 Task: In the Contact  MooreSophia@benteler.com, Log Email with description: 'Sent an email with a proposal to a potential buyer.'; Add date: '24 July, 2023', attach the document: Project_plan.docx. Logged in from softage.10@softage.net
Action: Mouse moved to (61, 46)
Screenshot: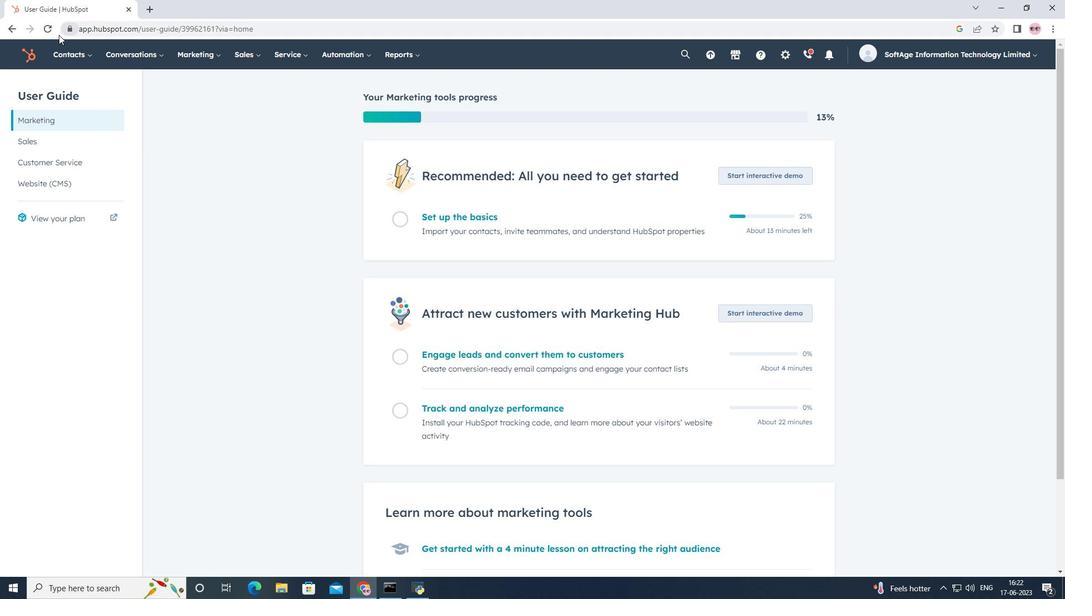 
Action: Mouse pressed left at (61, 46)
Screenshot: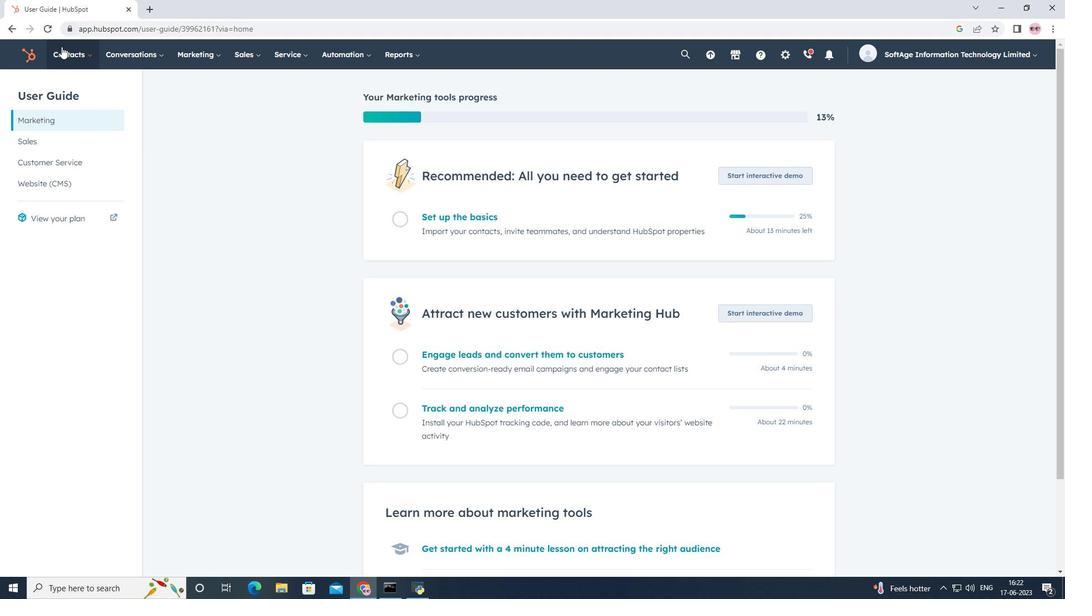
Action: Mouse moved to (73, 92)
Screenshot: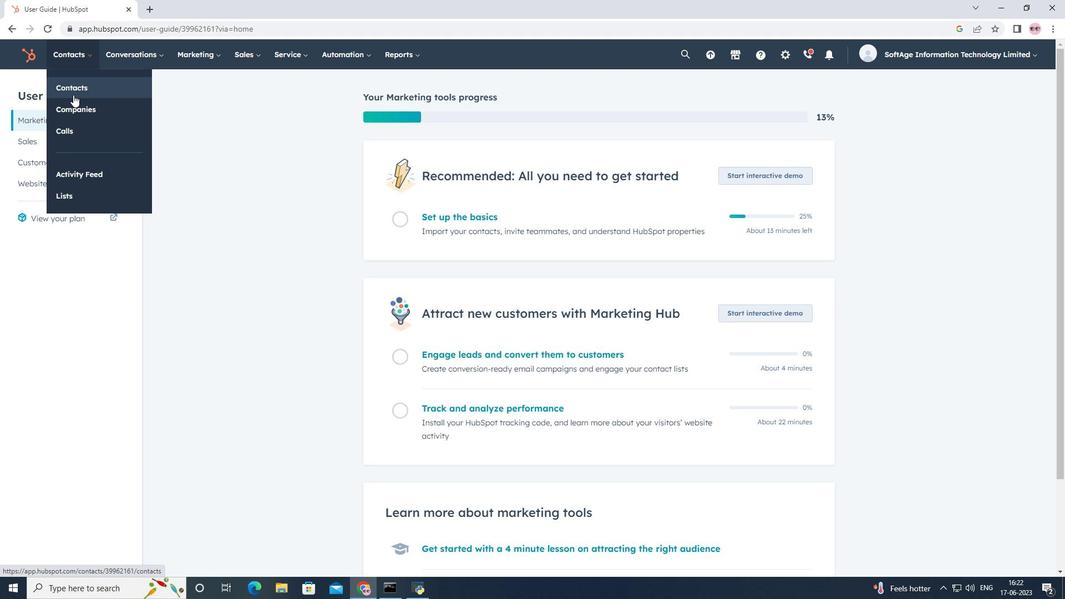 
Action: Mouse pressed left at (73, 92)
Screenshot: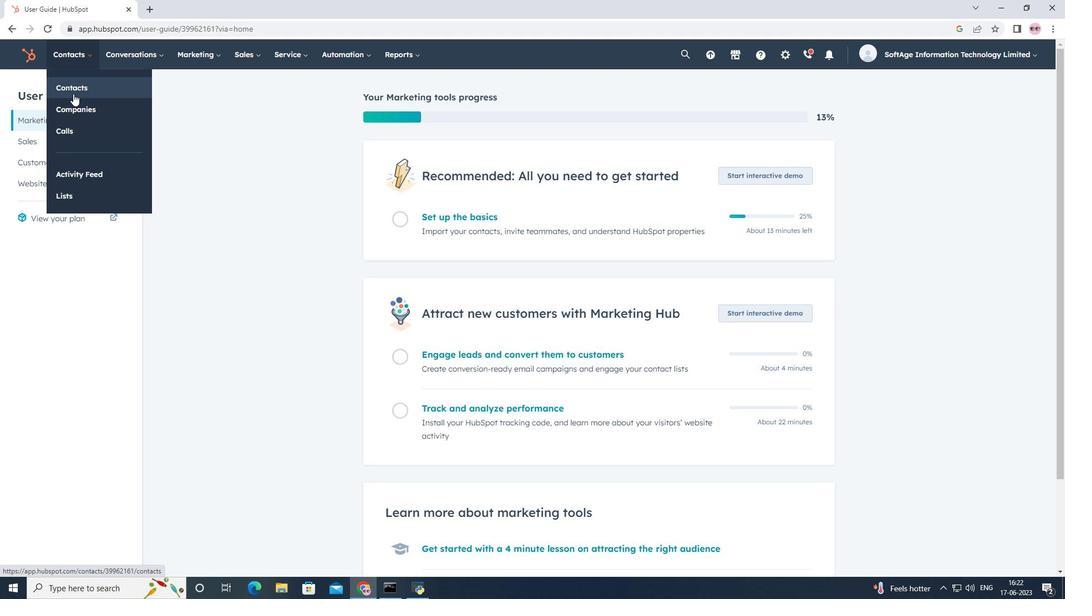 
Action: Mouse moved to (108, 175)
Screenshot: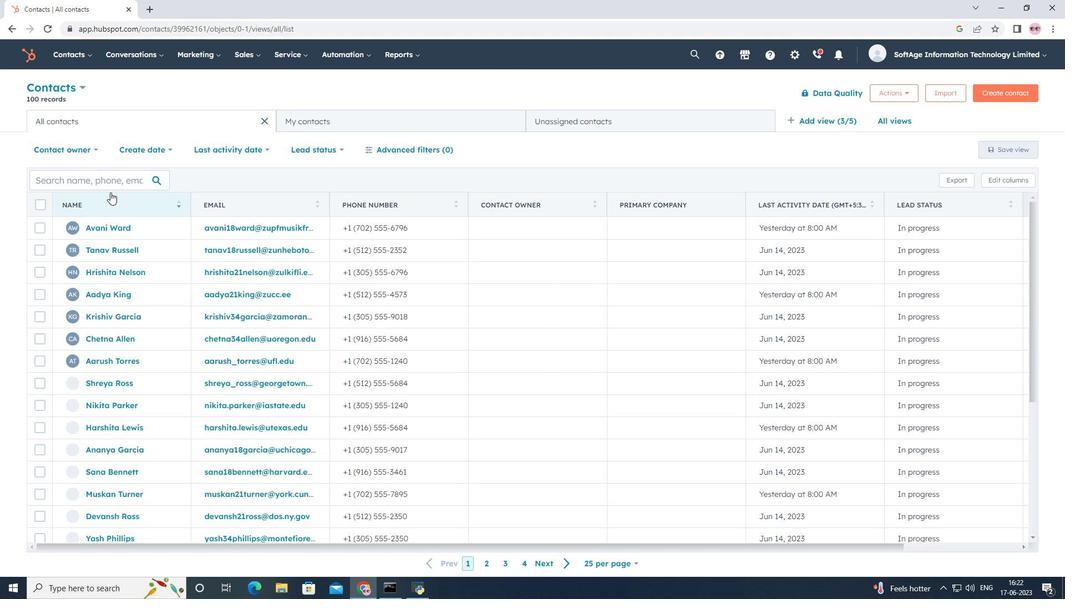 
Action: Mouse pressed left at (108, 175)
Screenshot: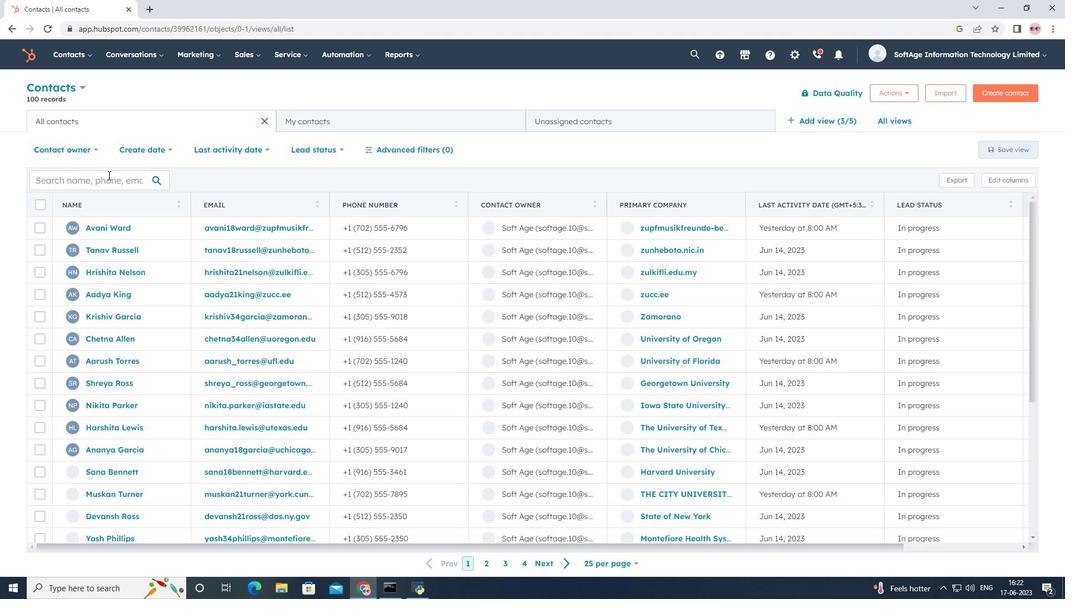 
Action: Key pressed <Key.shift>Moore<Key.shift>Sophia<Key.shift>@benteler.com
Screenshot: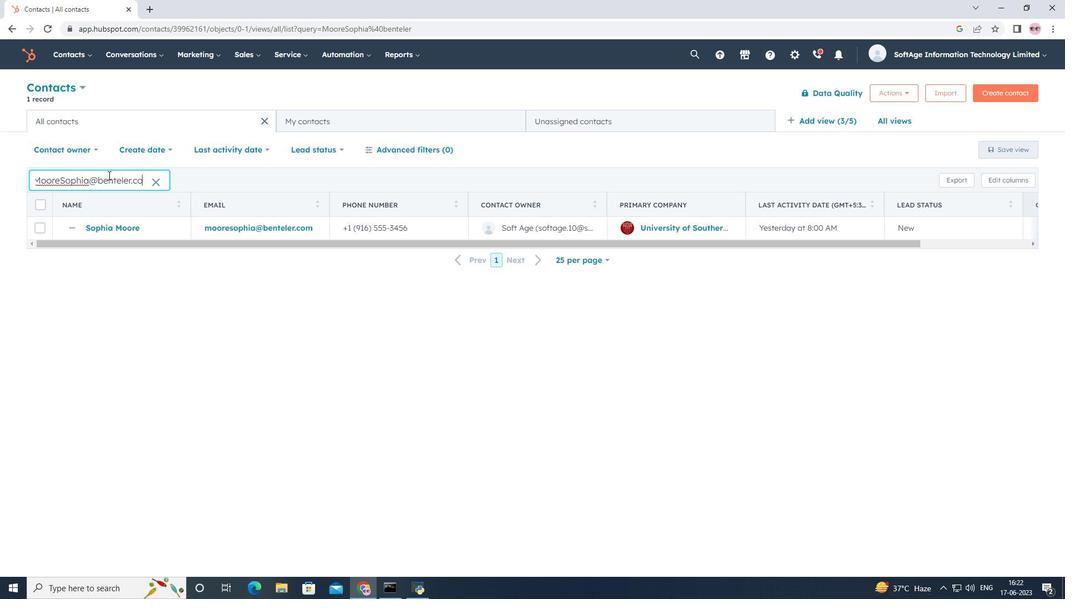 
Action: Mouse moved to (118, 224)
Screenshot: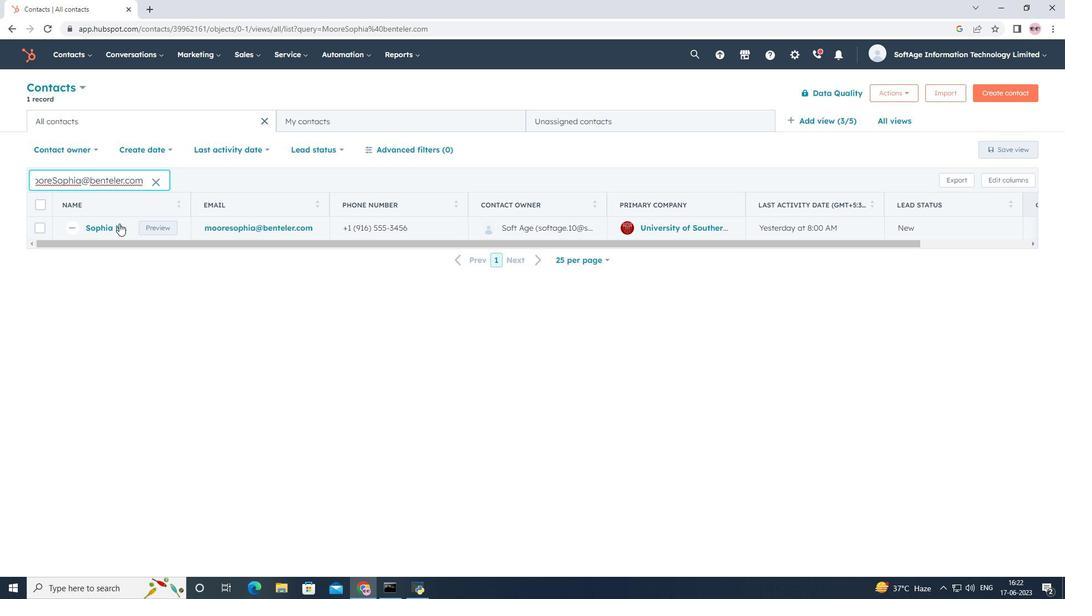 
Action: Mouse pressed left at (118, 224)
Screenshot: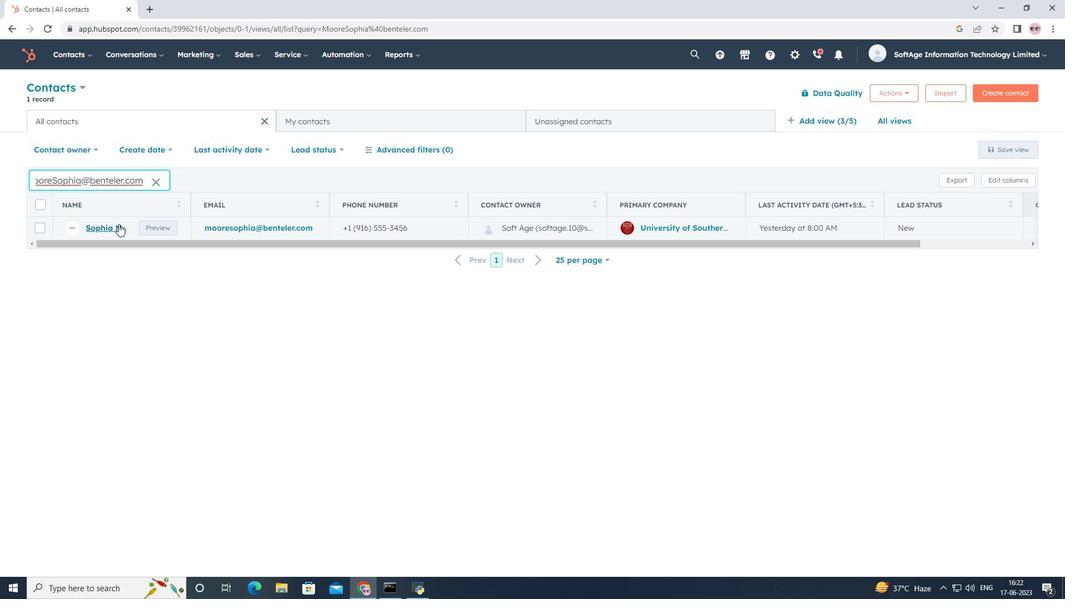 
Action: Mouse moved to (216, 185)
Screenshot: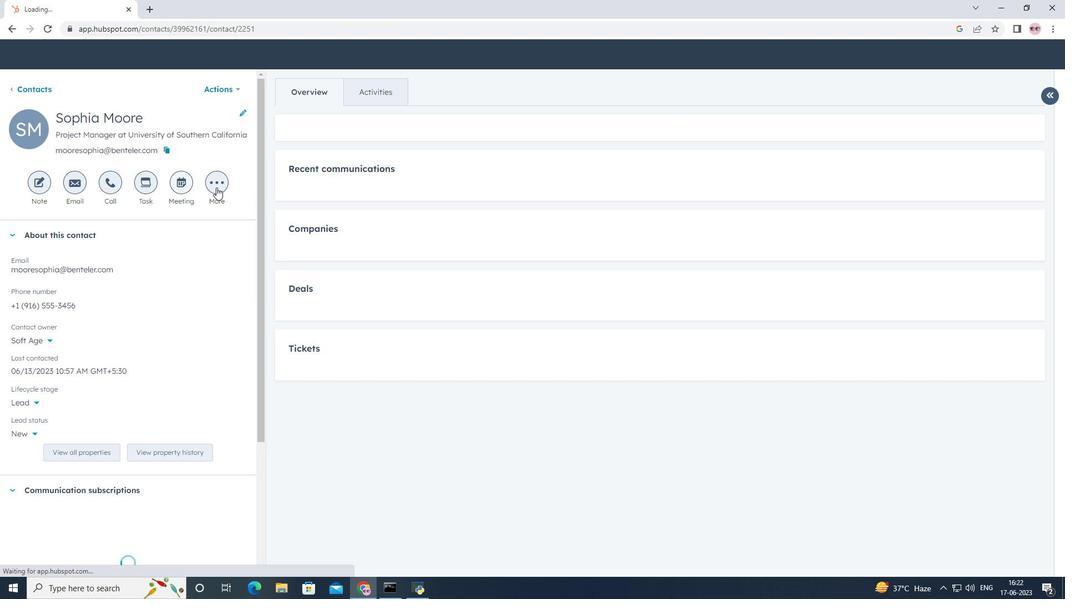 
Action: Mouse pressed left at (216, 185)
Screenshot: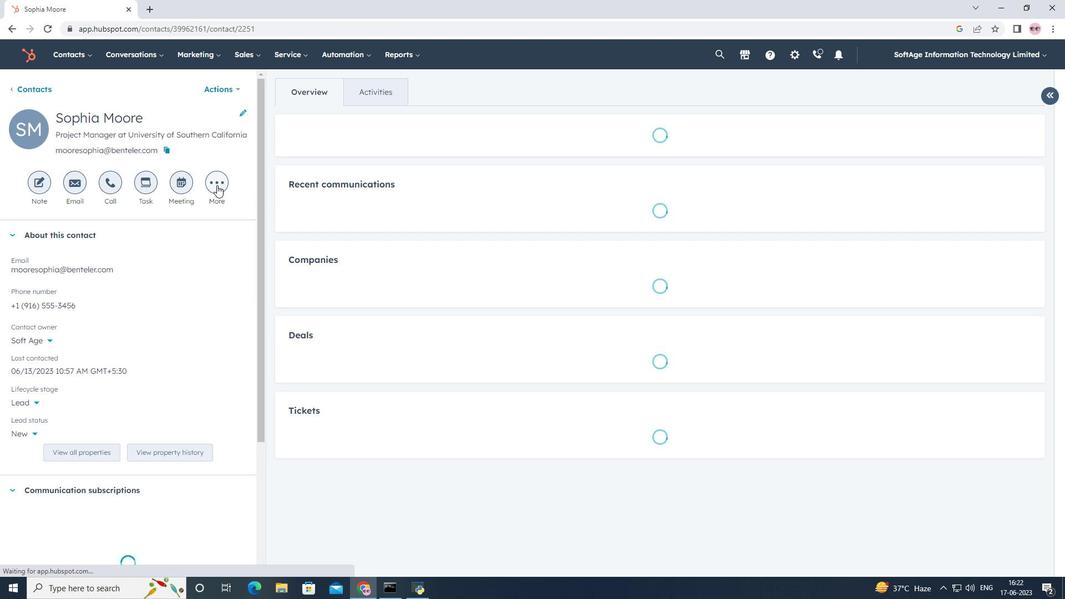 
Action: Mouse moved to (217, 319)
Screenshot: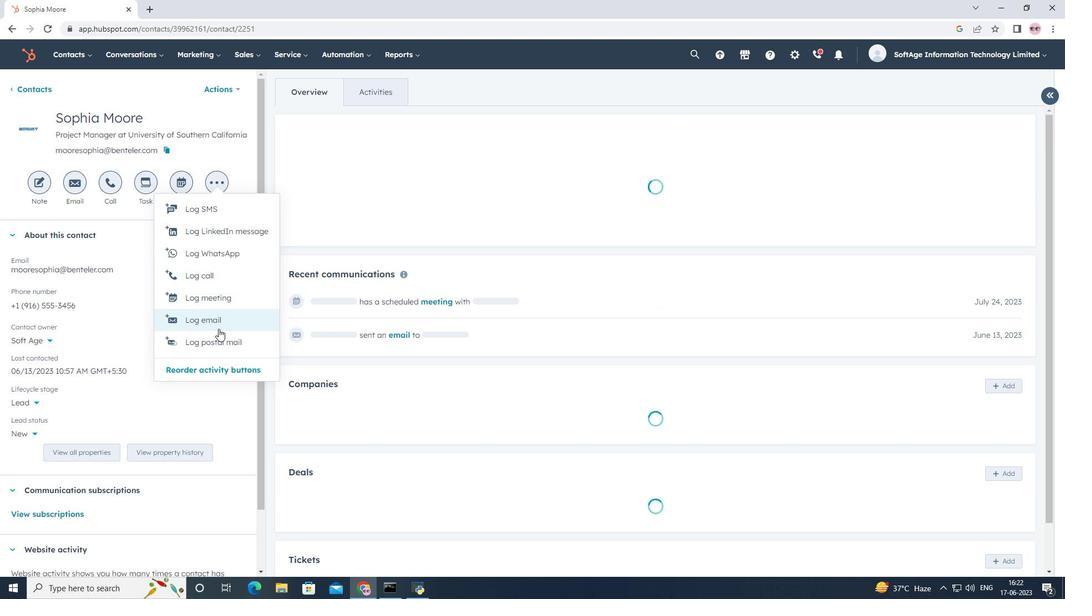 
Action: Mouse pressed left at (217, 319)
Screenshot: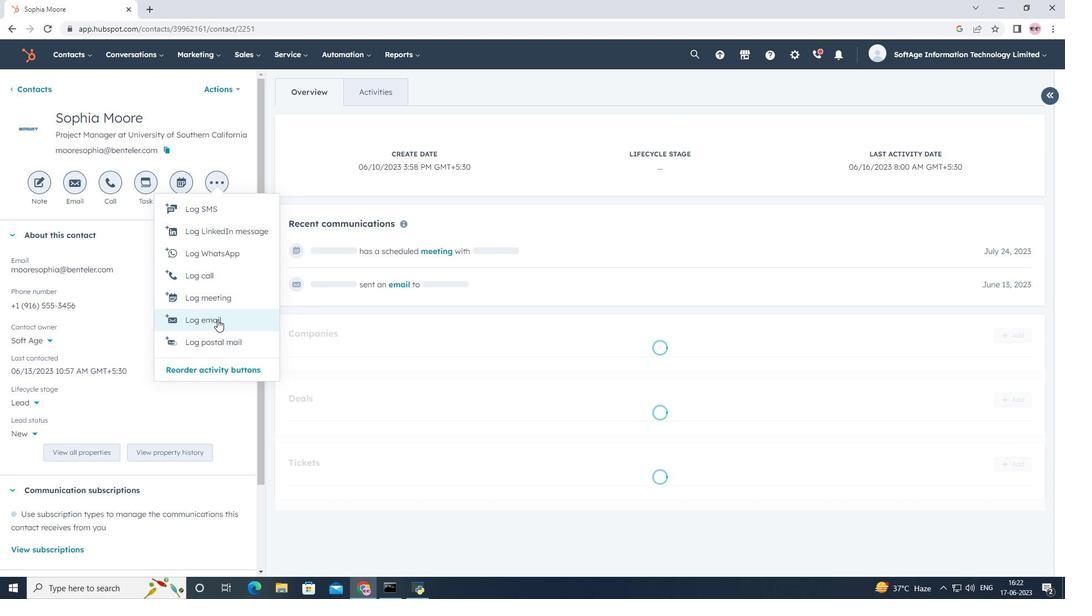
Action: Mouse moved to (691, 428)
Screenshot: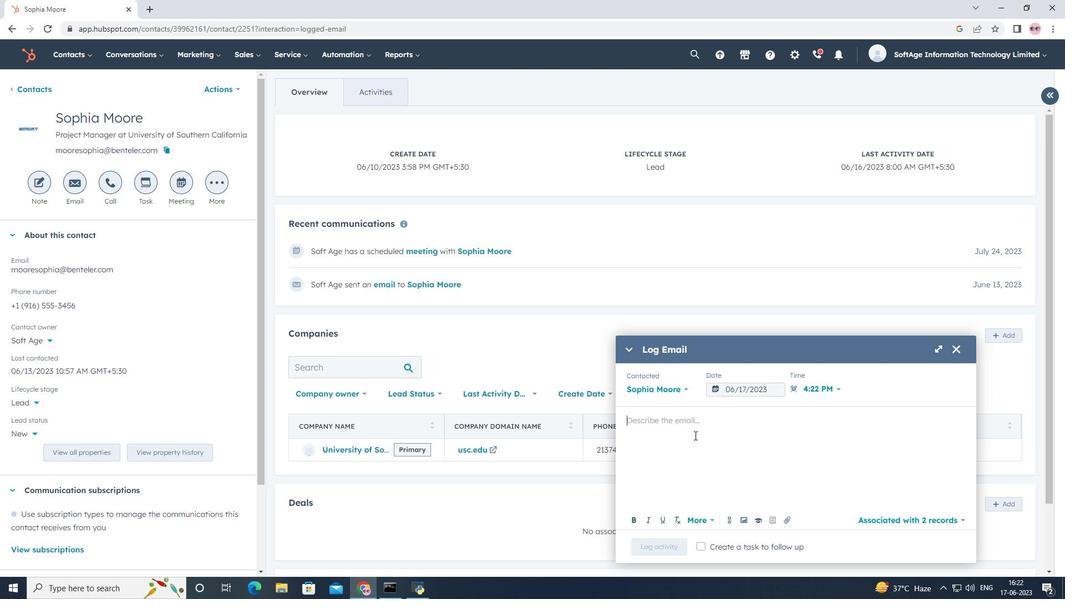 
Action: Mouse pressed left at (691, 428)
Screenshot: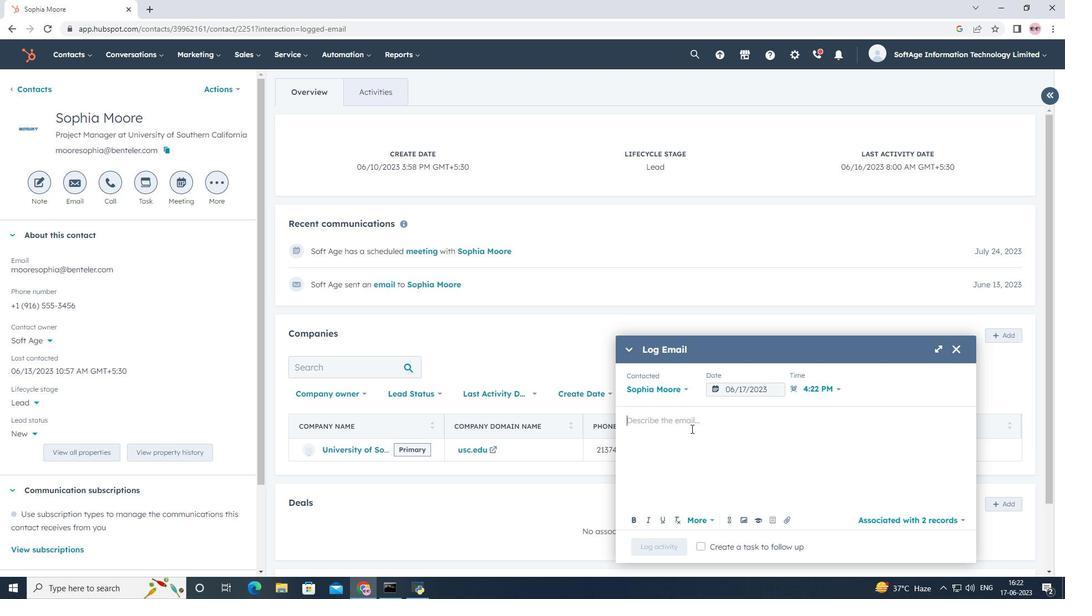 
Action: Key pressed <Key.shift>Sent<Key.space>an<Key.space>email<Key.space>with<Key.space>a<Key.space>proposal<Key.space>to<Key.space>a<Key.space>potential<Key.space>buyer,<Key.backspace>.
Screenshot: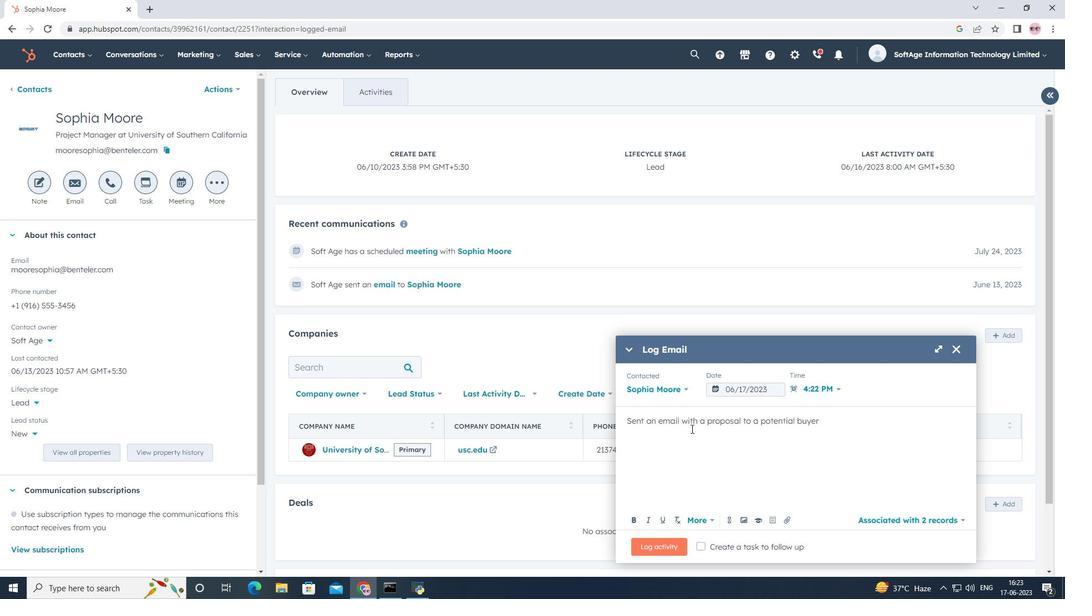 
Action: Mouse moved to (750, 393)
Screenshot: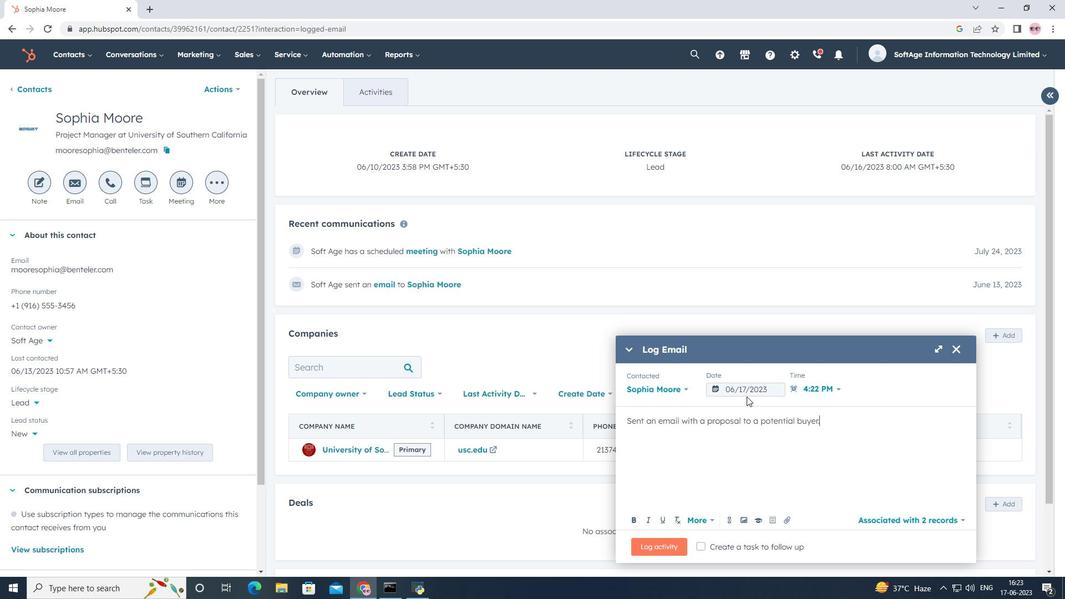 
Action: Mouse pressed left at (750, 393)
Screenshot: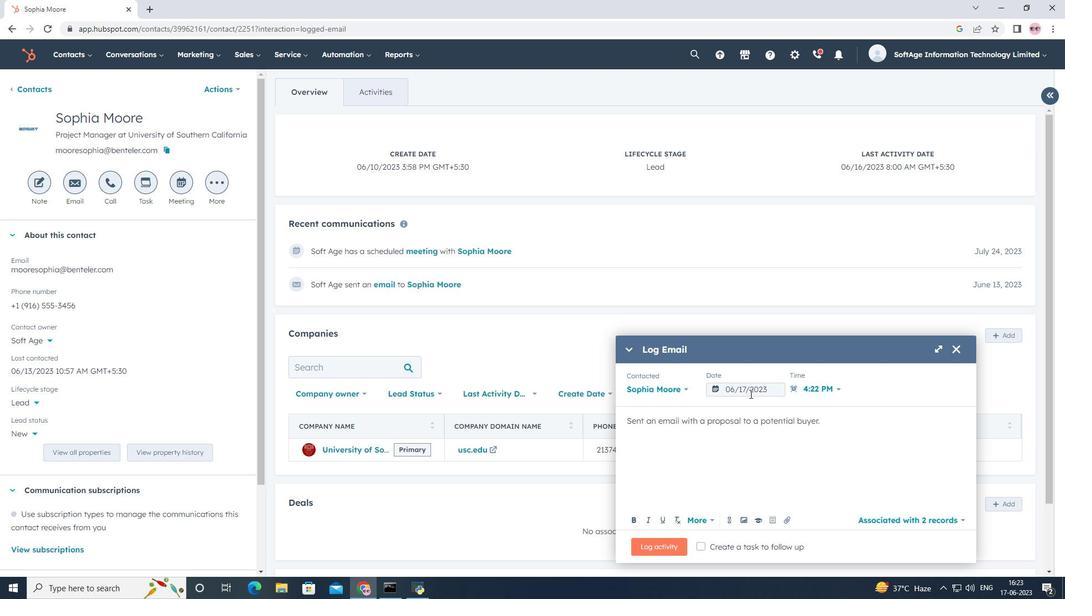 
Action: Mouse moved to (856, 210)
Screenshot: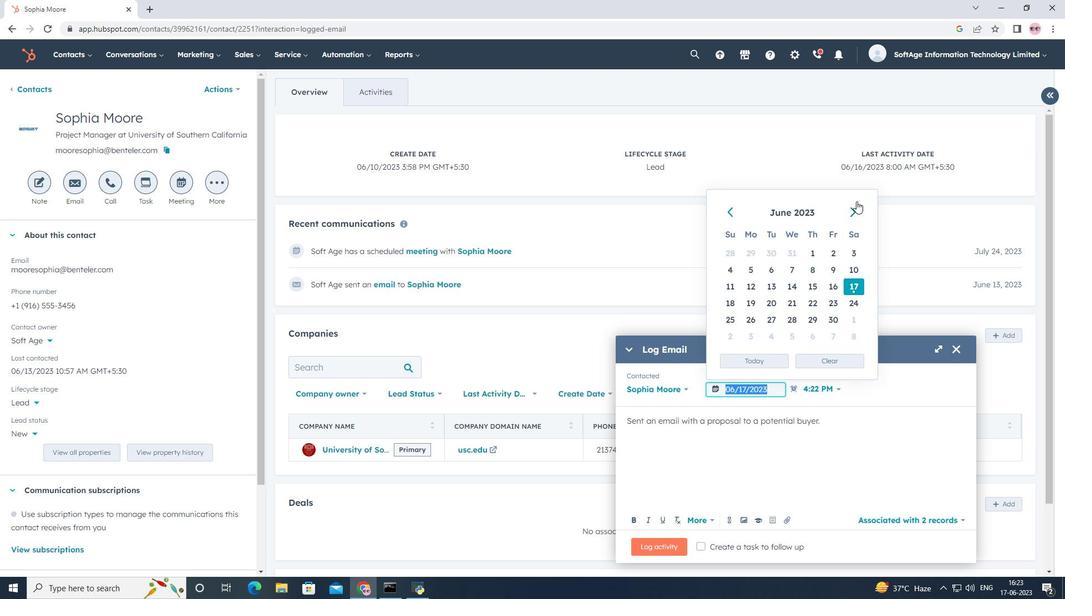 
Action: Mouse pressed left at (856, 210)
Screenshot: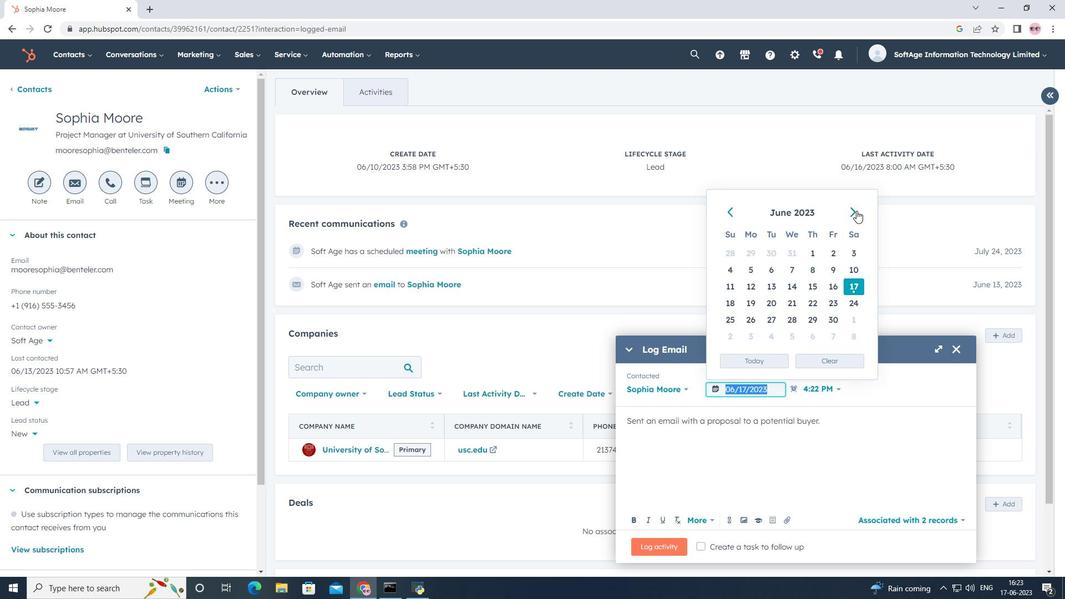 
Action: Mouse pressed left at (856, 210)
Screenshot: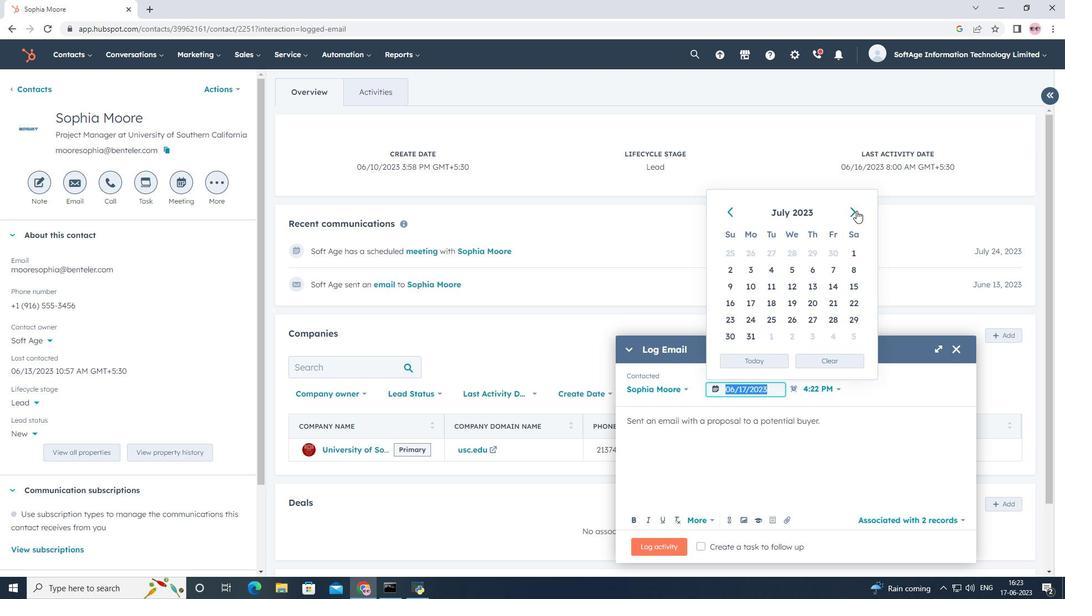 
Action: Mouse moved to (724, 208)
Screenshot: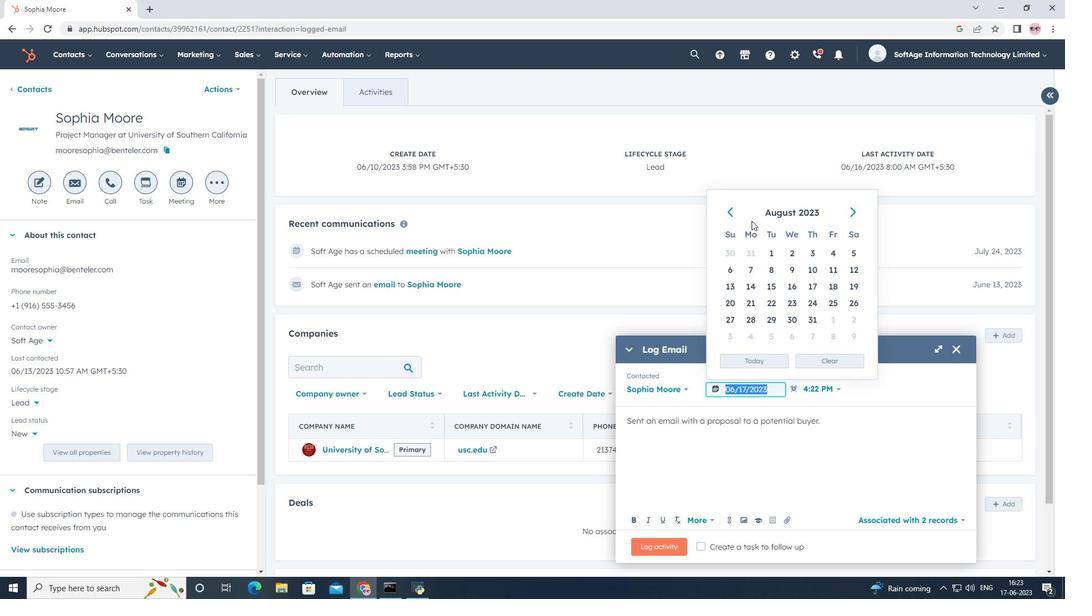 
Action: Mouse pressed left at (724, 208)
Screenshot: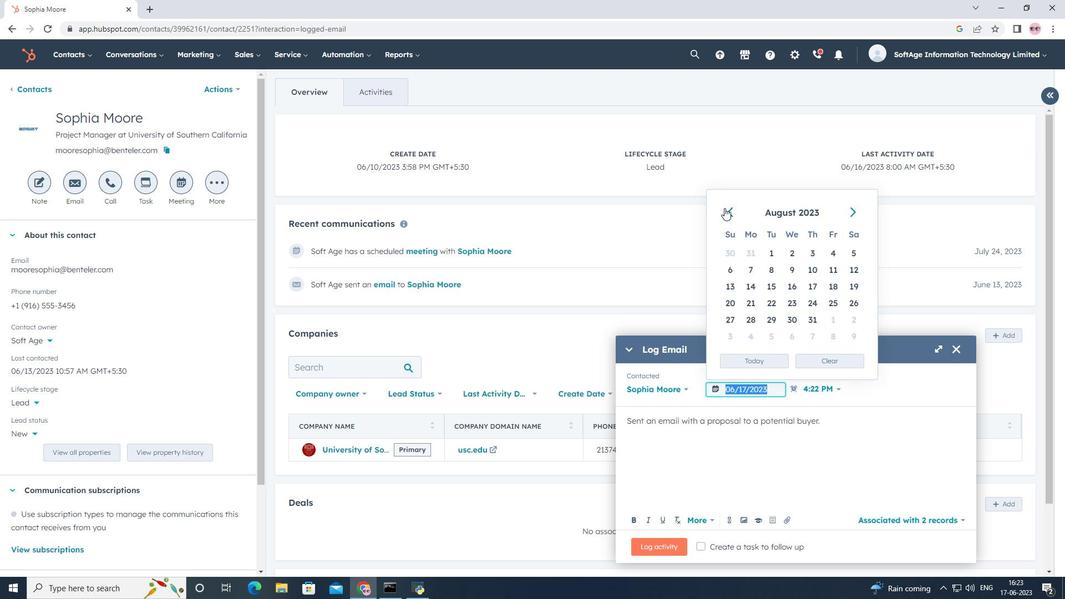 
Action: Mouse moved to (750, 319)
Screenshot: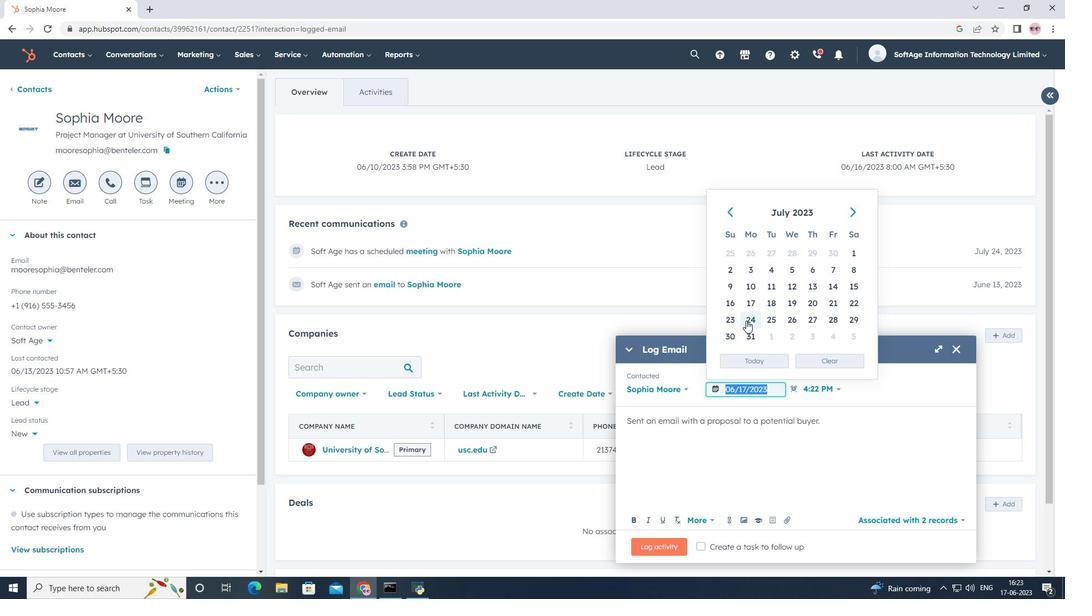 
Action: Mouse pressed left at (750, 319)
Screenshot: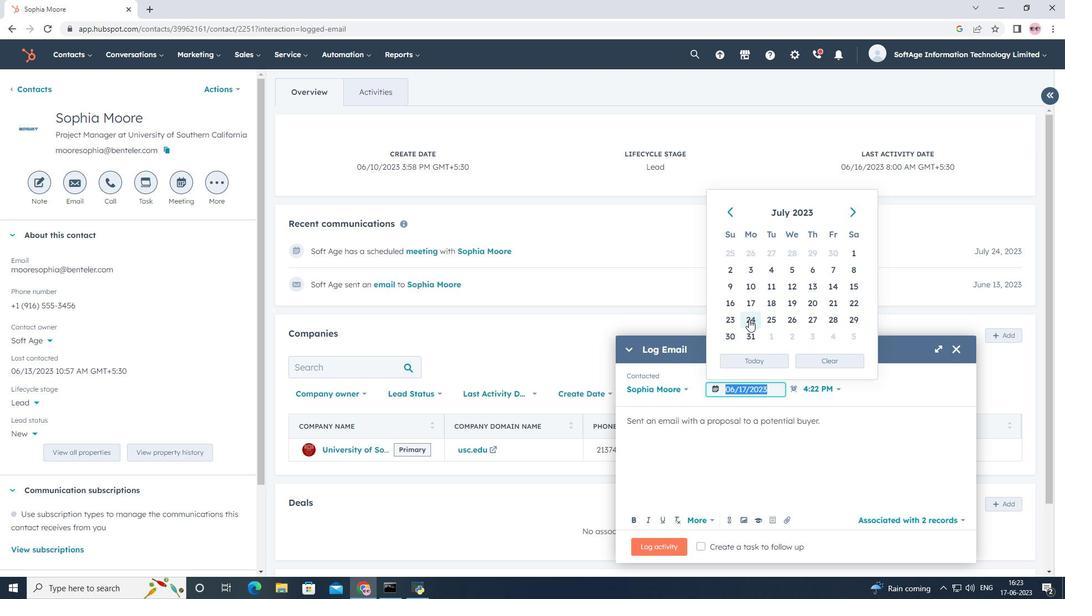 
Action: Mouse moved to (790, 521)
Screenshot: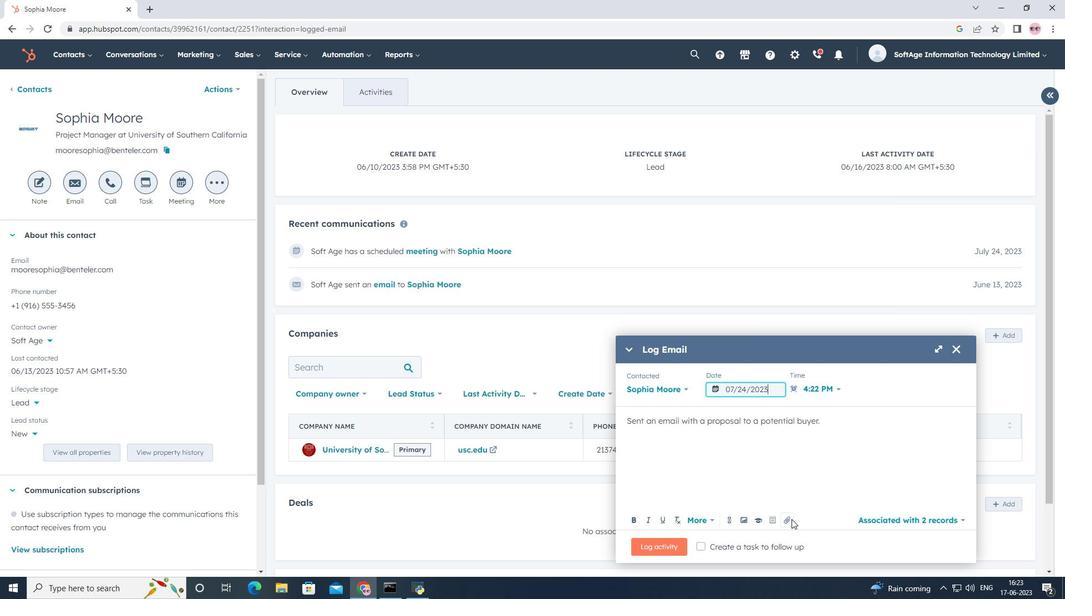 
Action: Mouse pressed left at (790, 521)
Screenshot: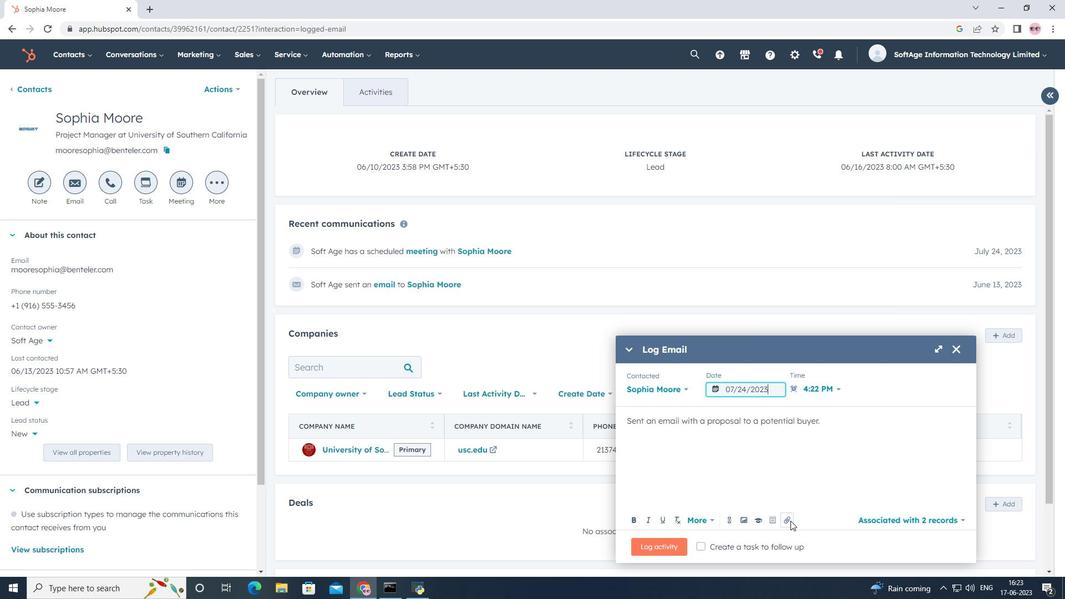 
Action: Mouse moved to (793, 481)
Screenshot: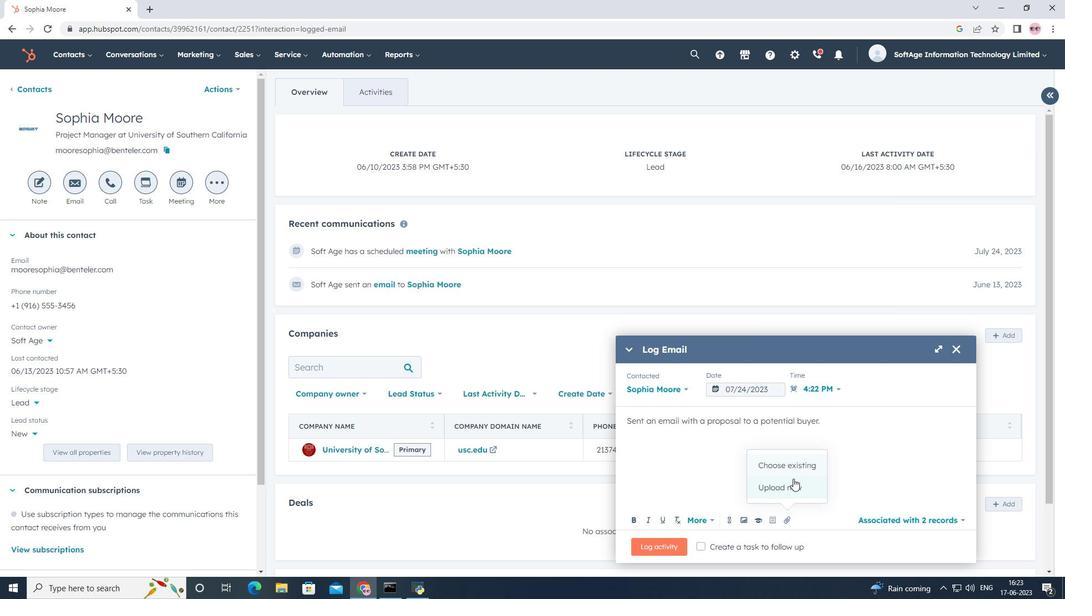 
Action: Mouse pressed left at (793, 481)
Screenshot: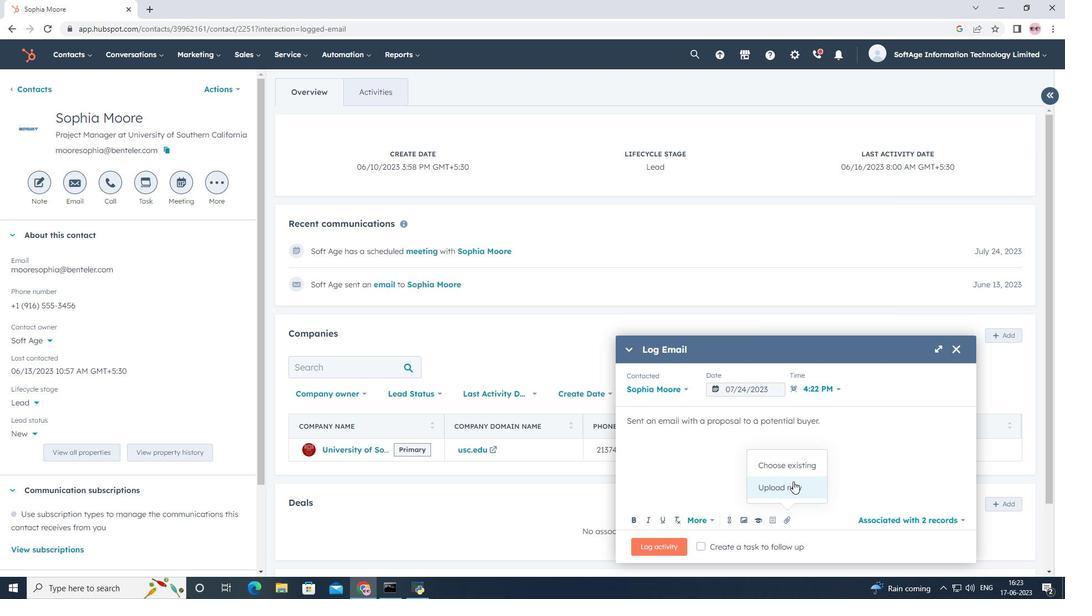 
Action: Mouse moved to (144, 82)
Screenshot: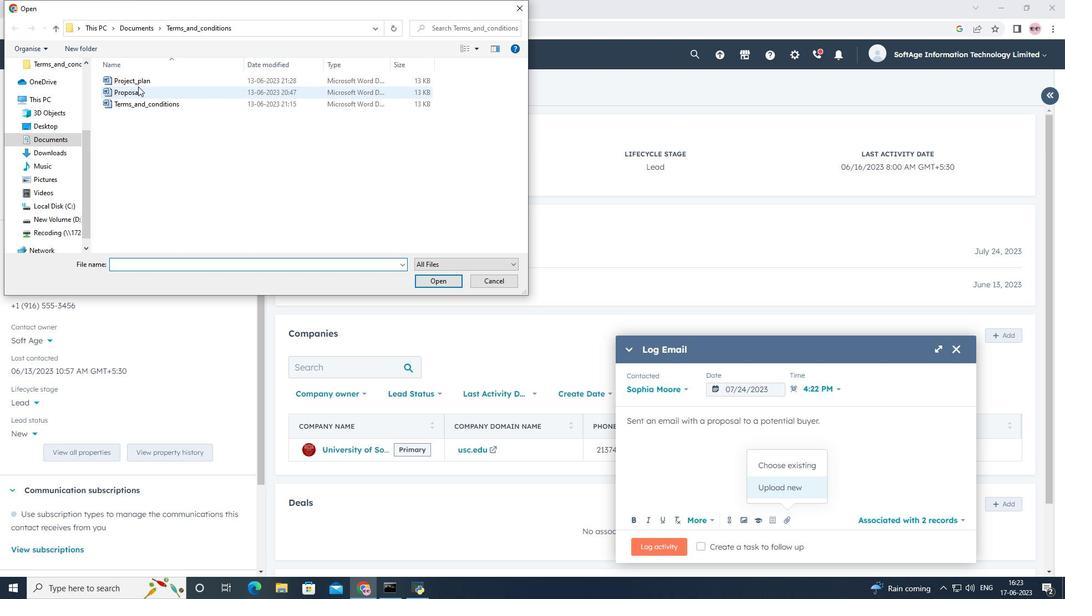 
Action: Mouse pressed left at (144, 82)
Screenshot: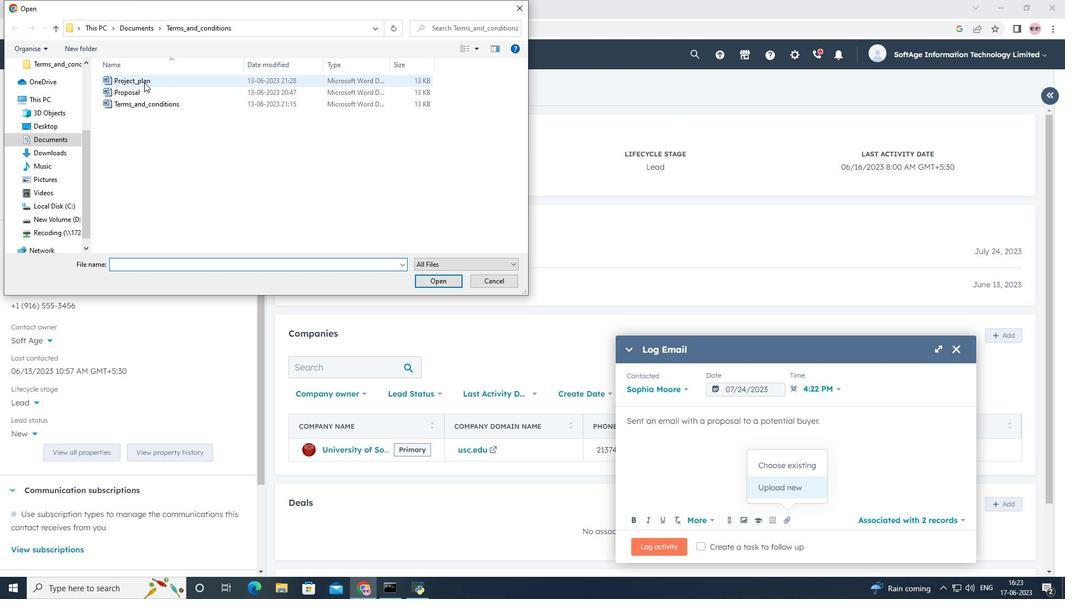 
Action: Mouse moved to (424, 280)
Screenshot: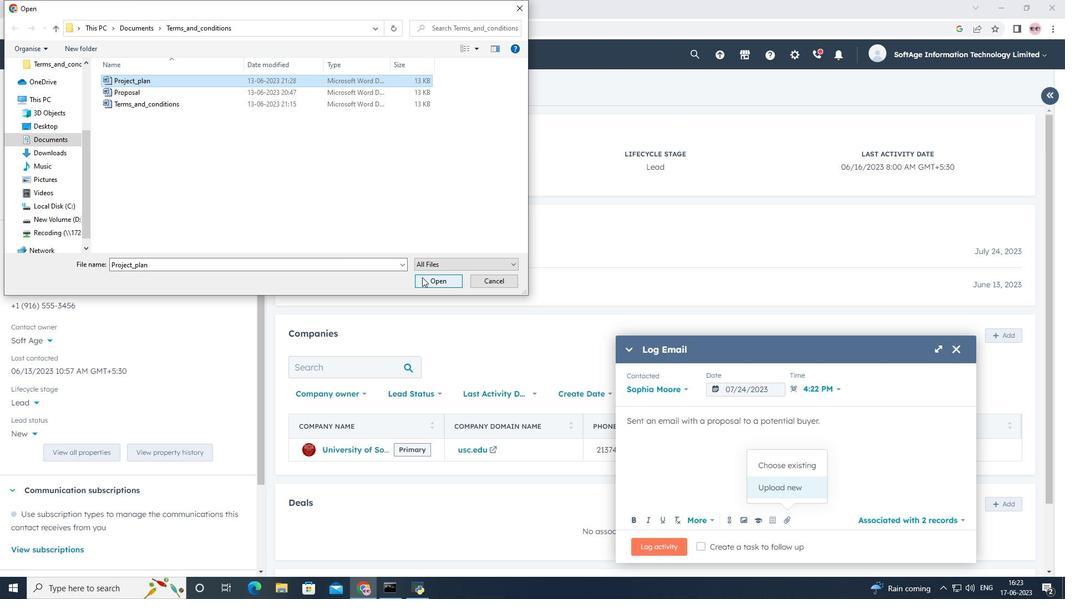 
Action: Mouse pressed left at (424, 280)
Screenshot: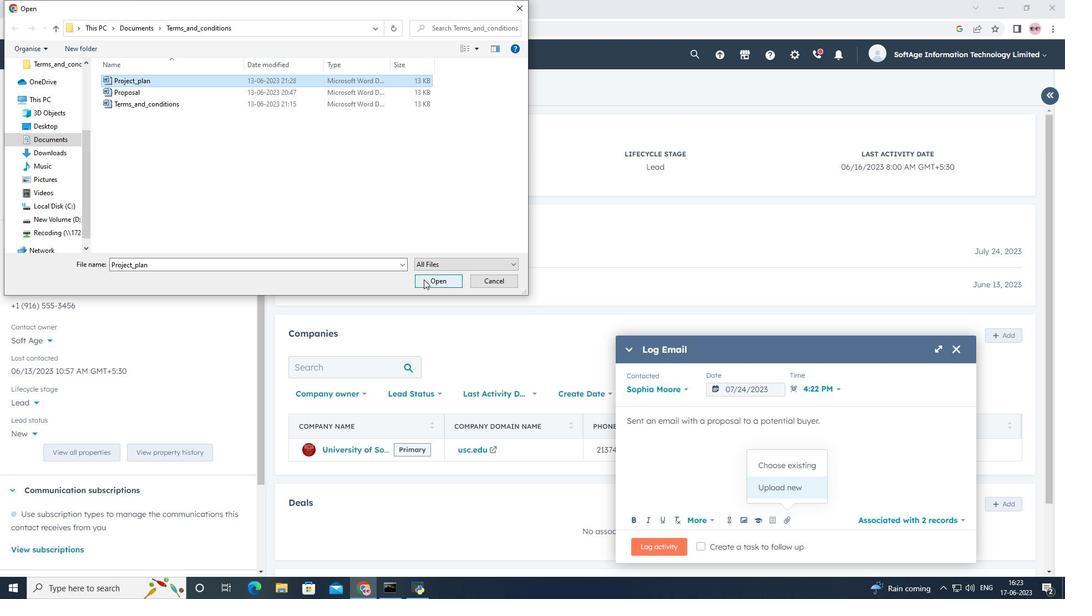 
Action: Mouse moved to (655, 544)
Screenshot: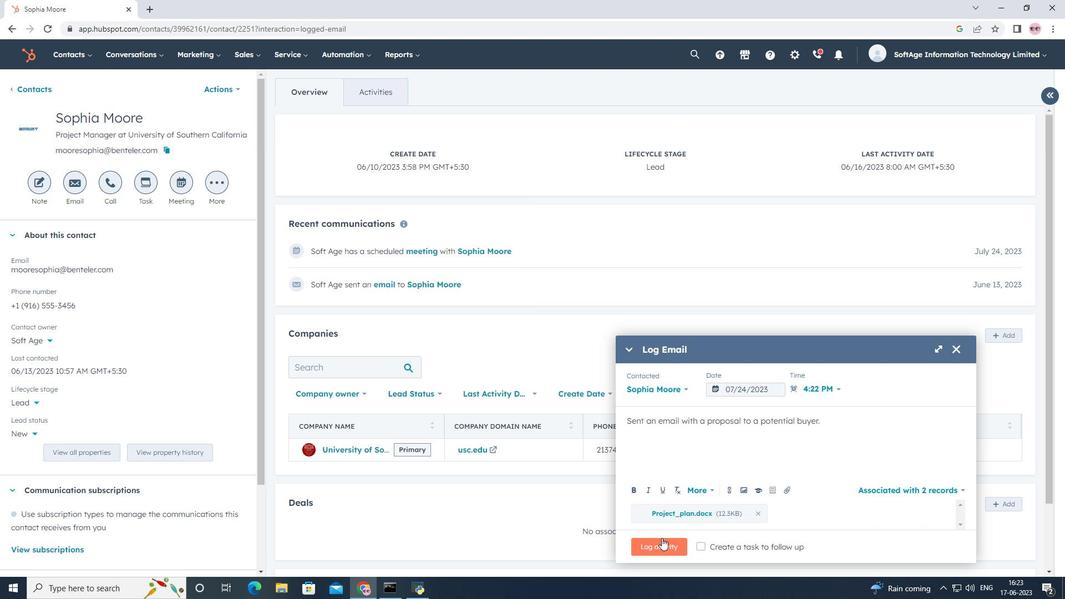 
Action: Mouse pressed left at (655, 544)
Screenshot: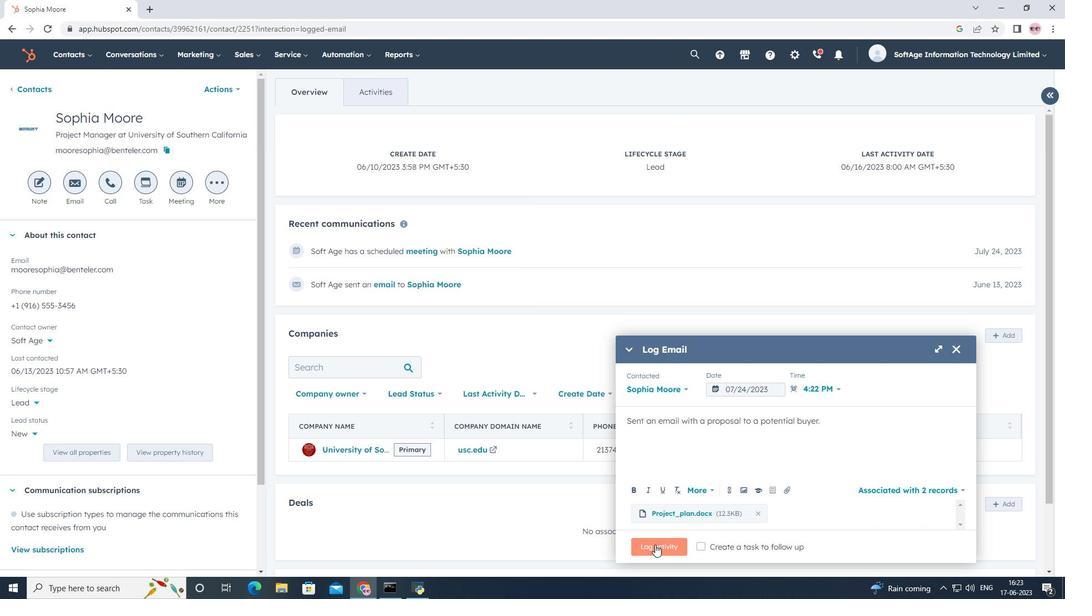 
